 Task: Add Sprouts Large Grade A Brown Cage Free Eggs to the cart.
Action: Mouse moved to (22, 89)
Screenshot: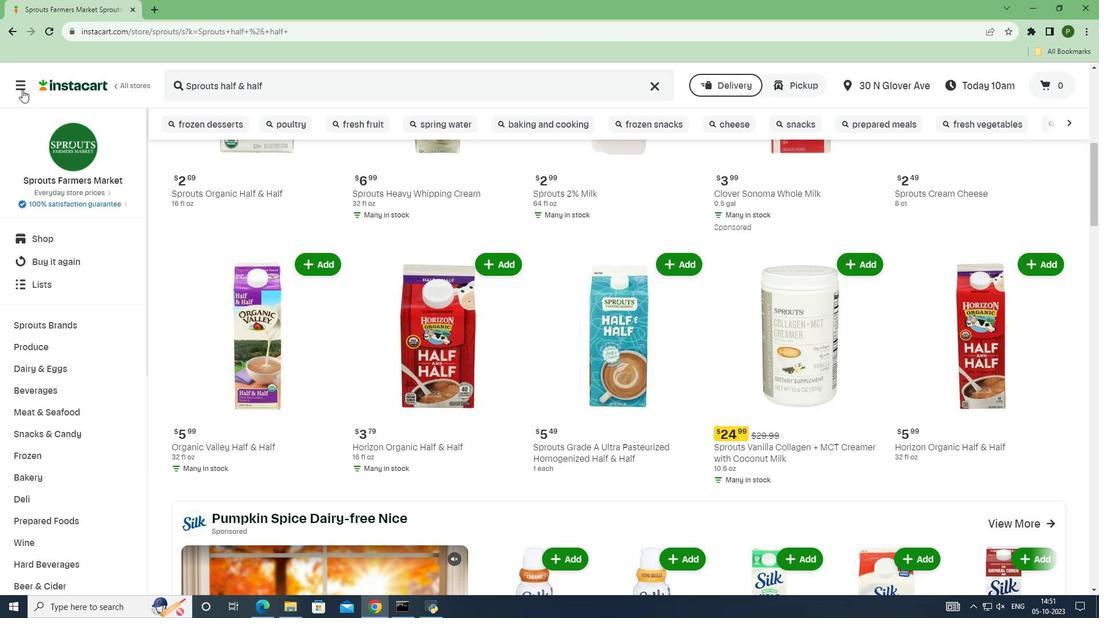 
Action: Mouse pressed left at (22, 89)
Screenshot: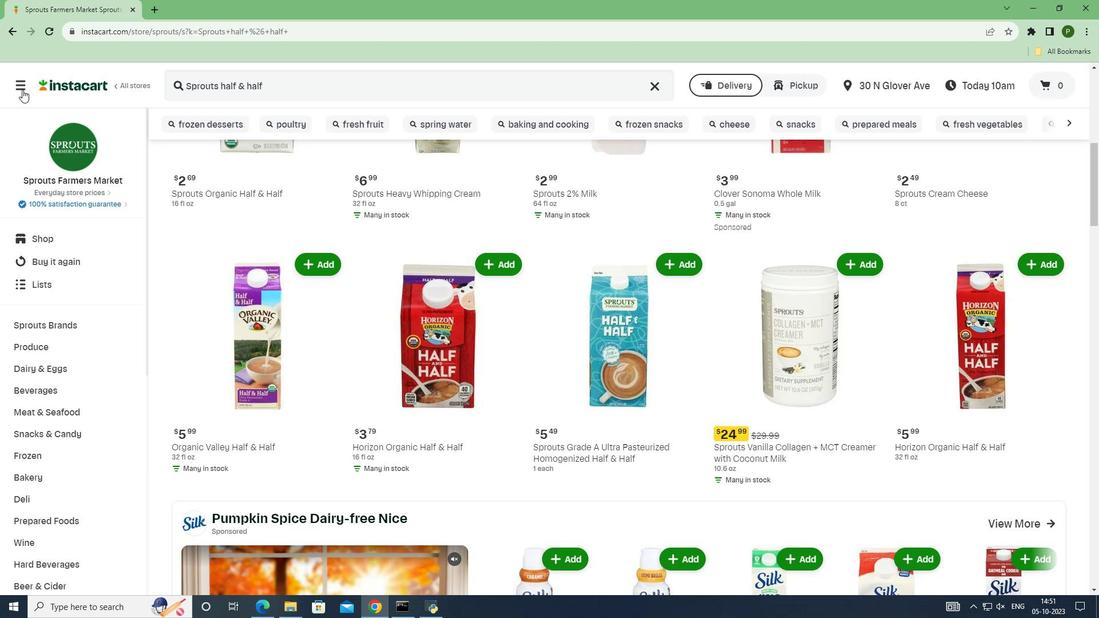 
Action: Mouse moved to (60, 299)
Screenshot: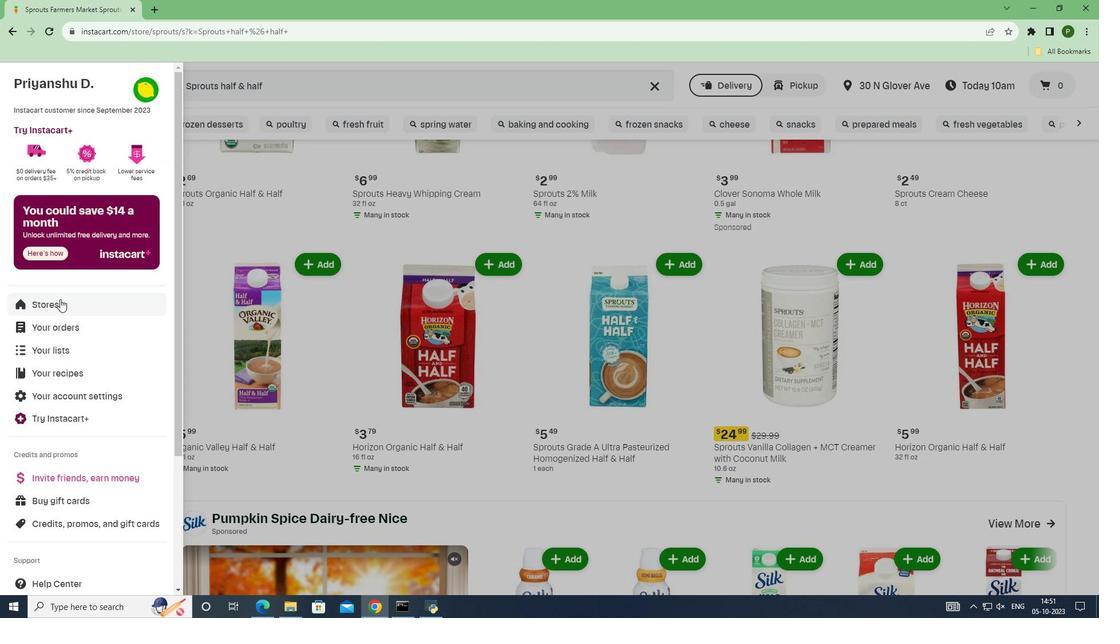 
Action: Mouse pressed left at (60, 299)
Screenshot: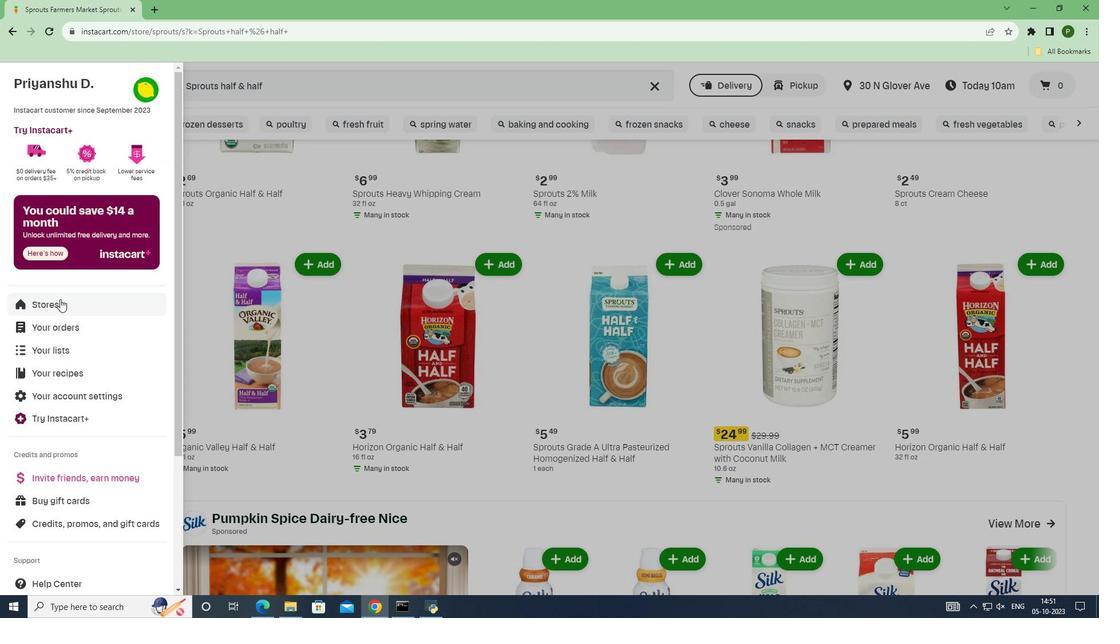 
Action: Mouse moved to (278, 121)
Screenshot: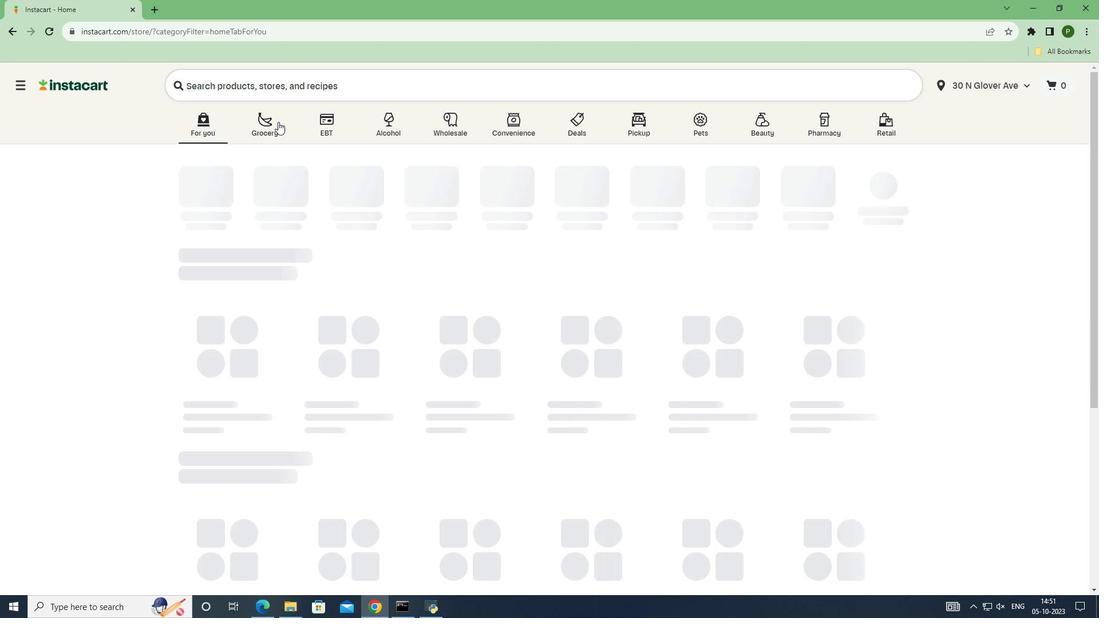 
Action: Mouse pressed left at (278, 121)
Screenshot: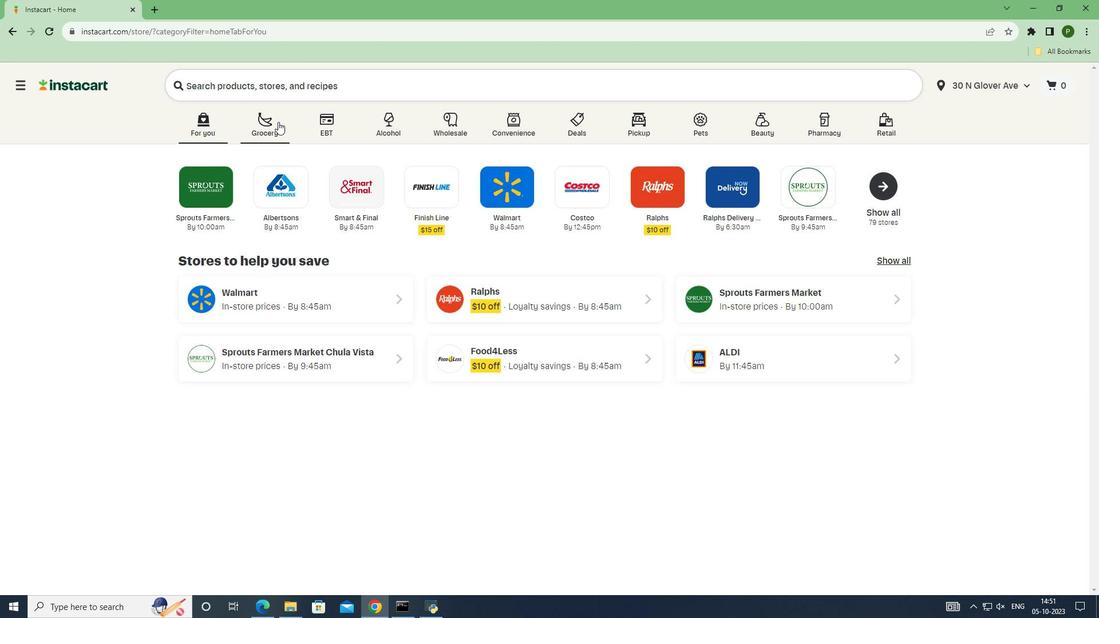 
Action: Mouse moved to (733, 254)
Screenshot: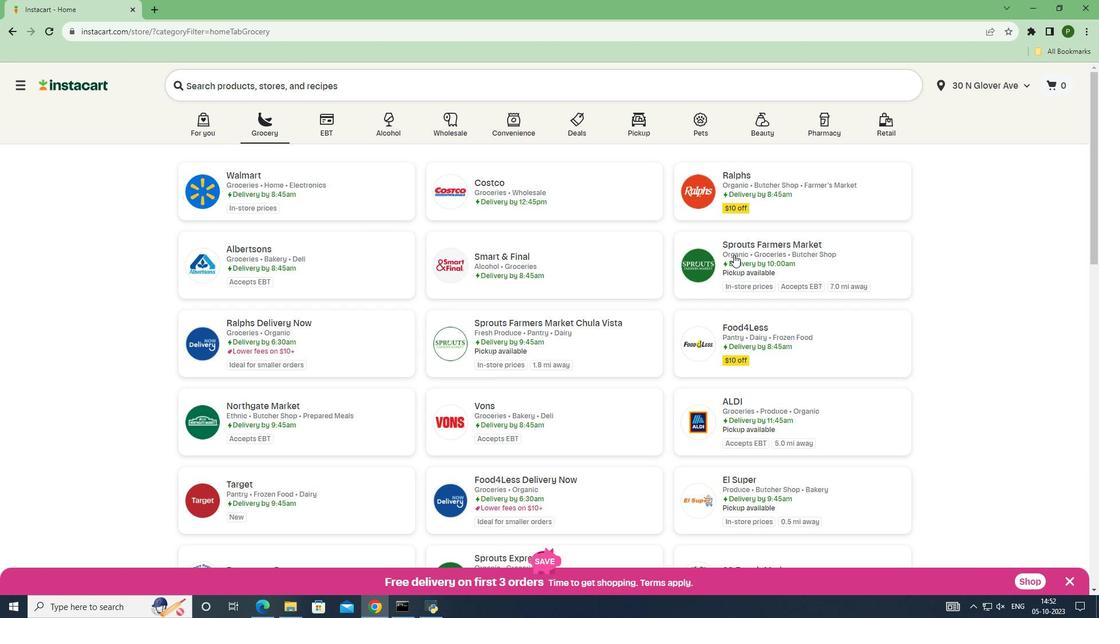 
Action: Mouse pressed left at (733, 254)
Screenshot: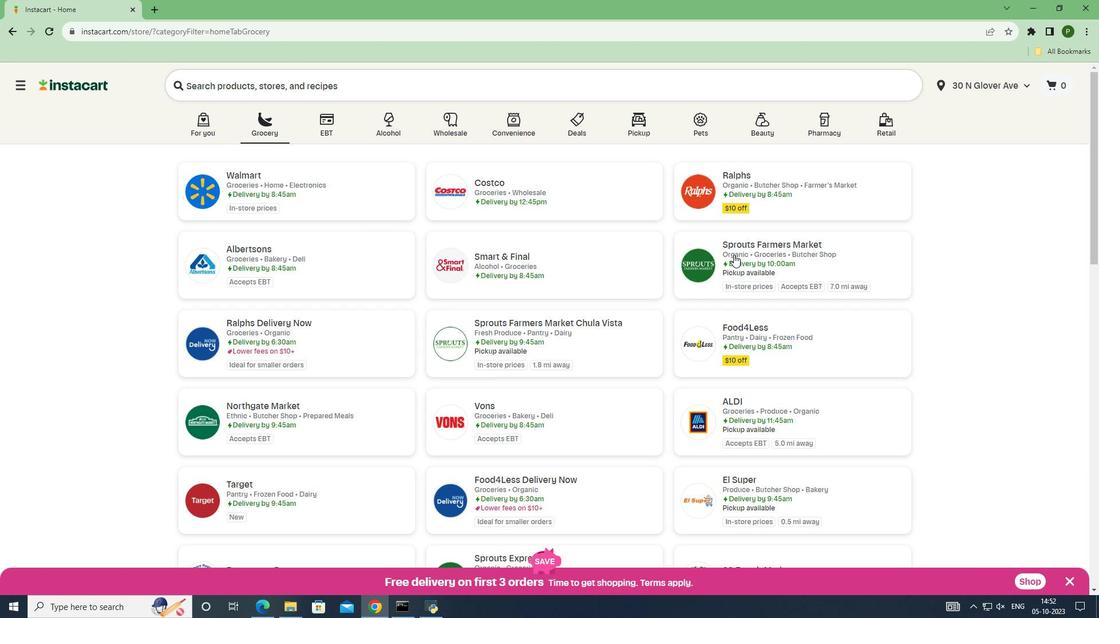 
Action: Mouse moved to (53, 322)
Screenshot: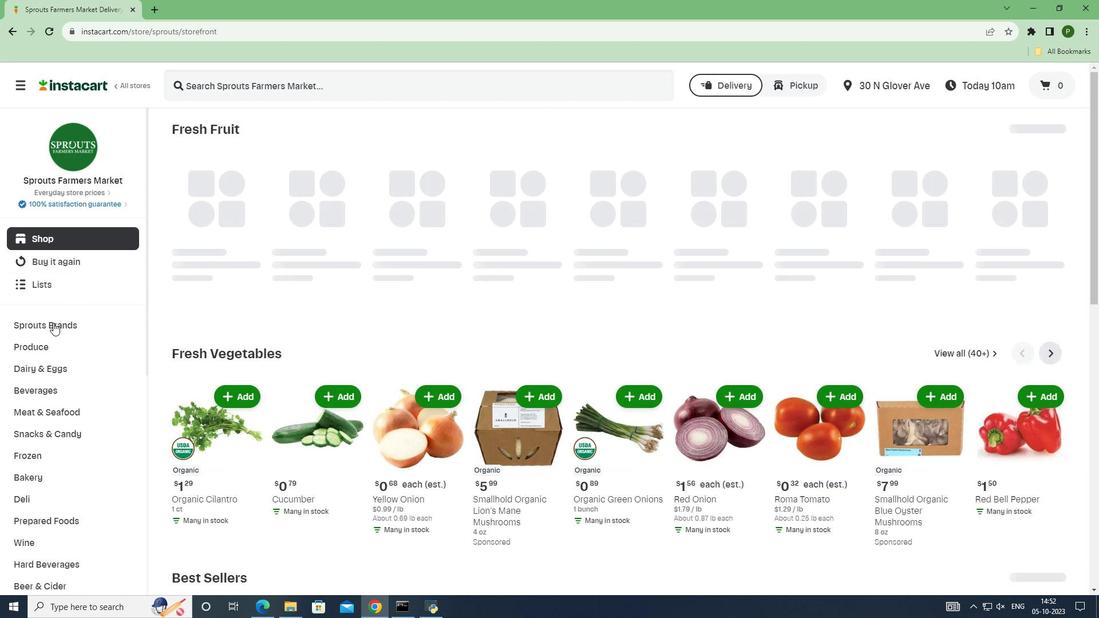 
Action: Mouse pressed left at (53, 322)
Screenshot: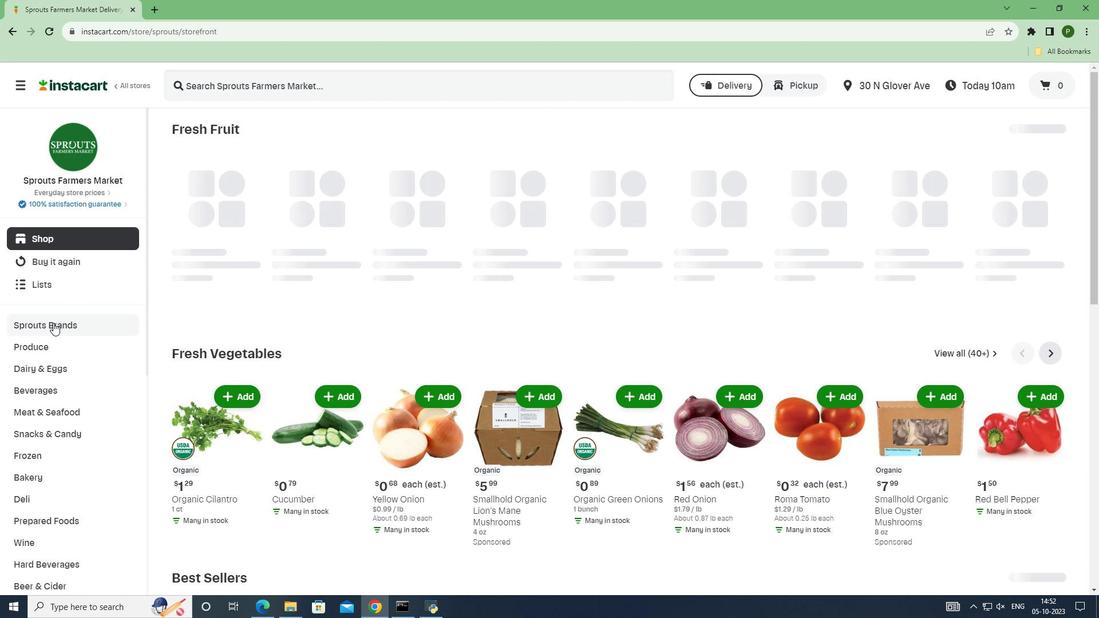 
Action: Mouse moved to (53, 428)
Screenshot: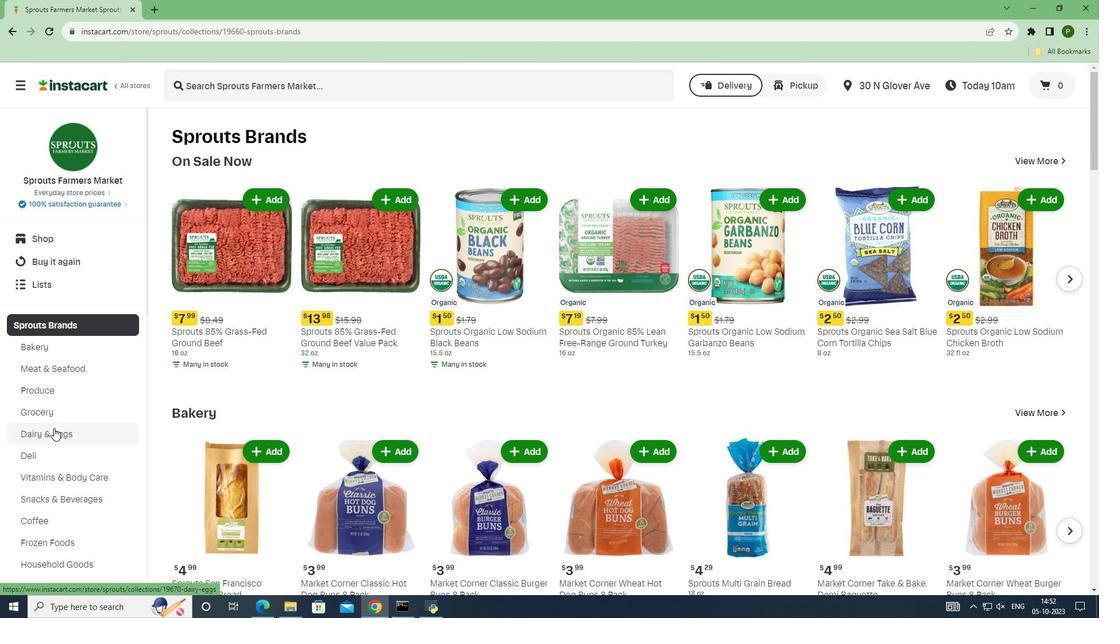 
Action: Mouse pressed left at (53, 428)
Screenshot: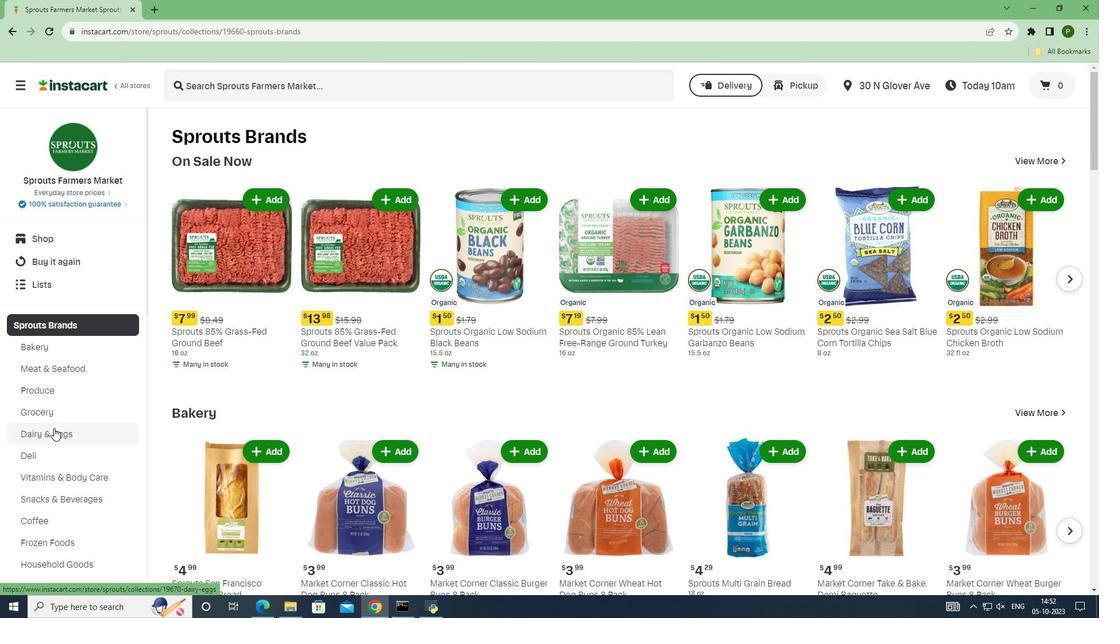 
Action: Mouse moved to (227, 85)
Screenshot: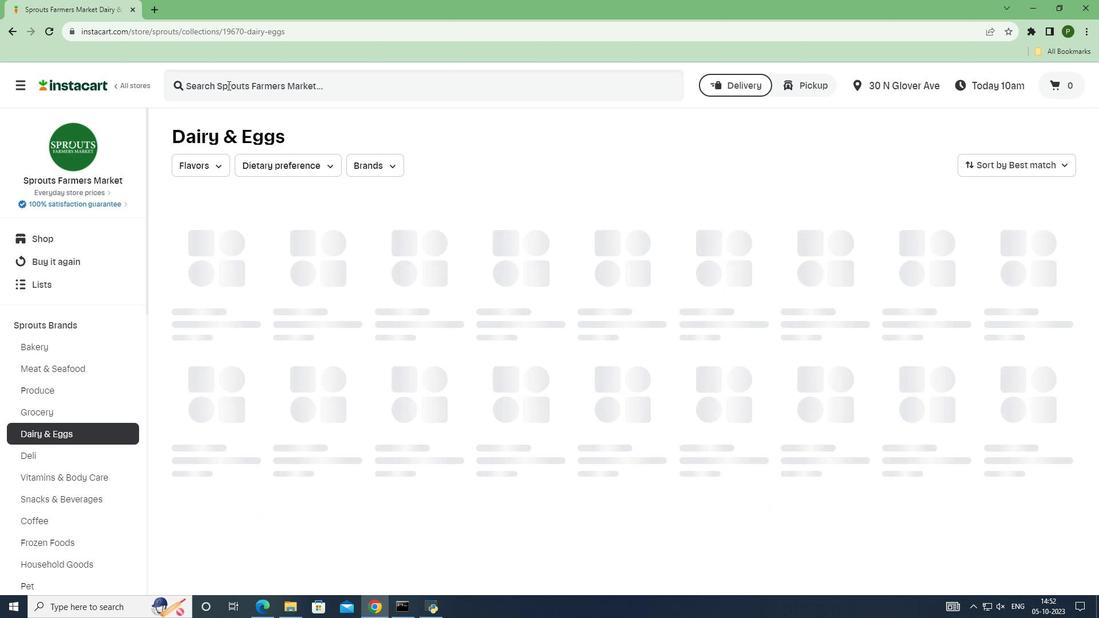 
Action: Mouse pressed left at (227, 85)
Screenshot: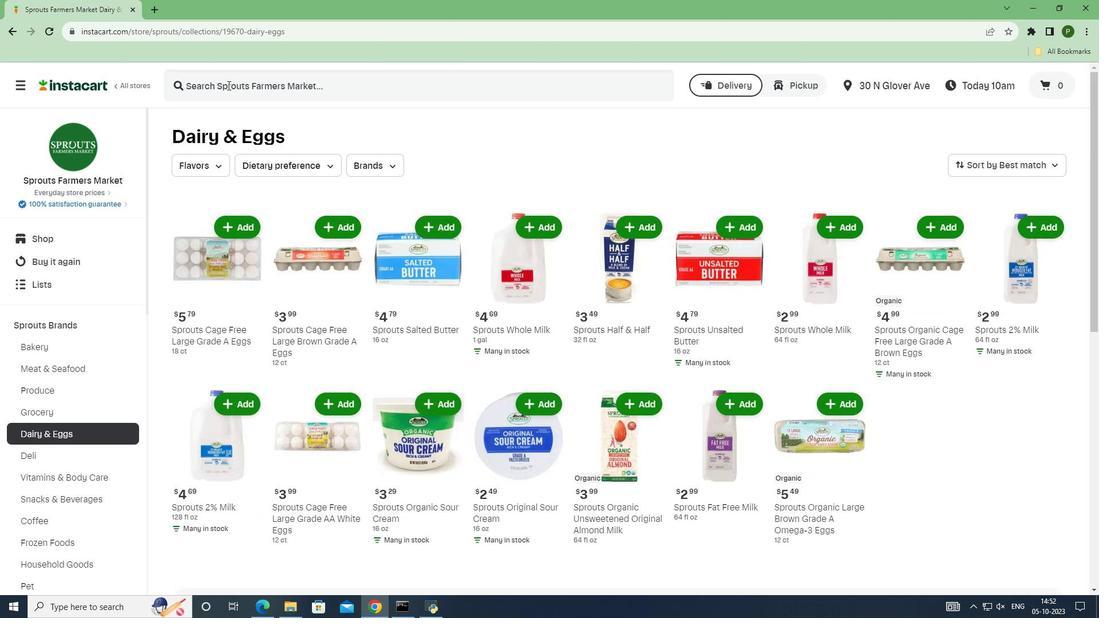 
Action: Key pressed <Key.caps_lock>S<Key.caps_lock>prouts<Key.space>large<Key.space>grade<Key.space><Key.caps_lock>A<Key.caps_lock><Key.space>brown<Key.space>cage<Key.space>free<Key.space>eggs<Key.space><Key.enter>
Screenshot: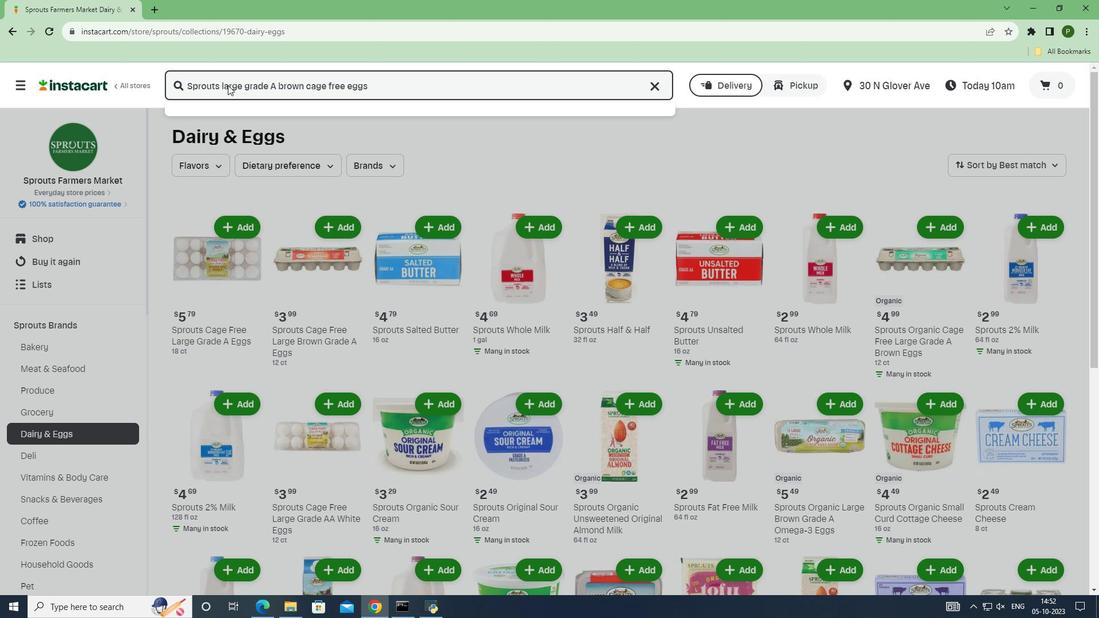
Action: Mouse moved to (482, 196)
Screenshot: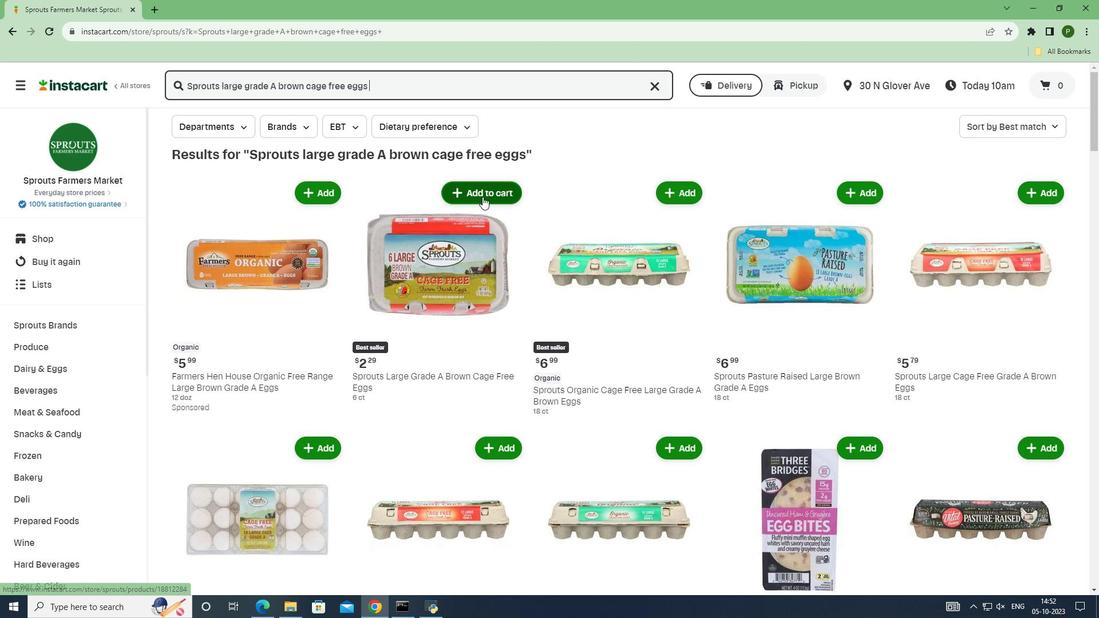 
Action: Mouse pressed left at (482, 196)
Screenshot: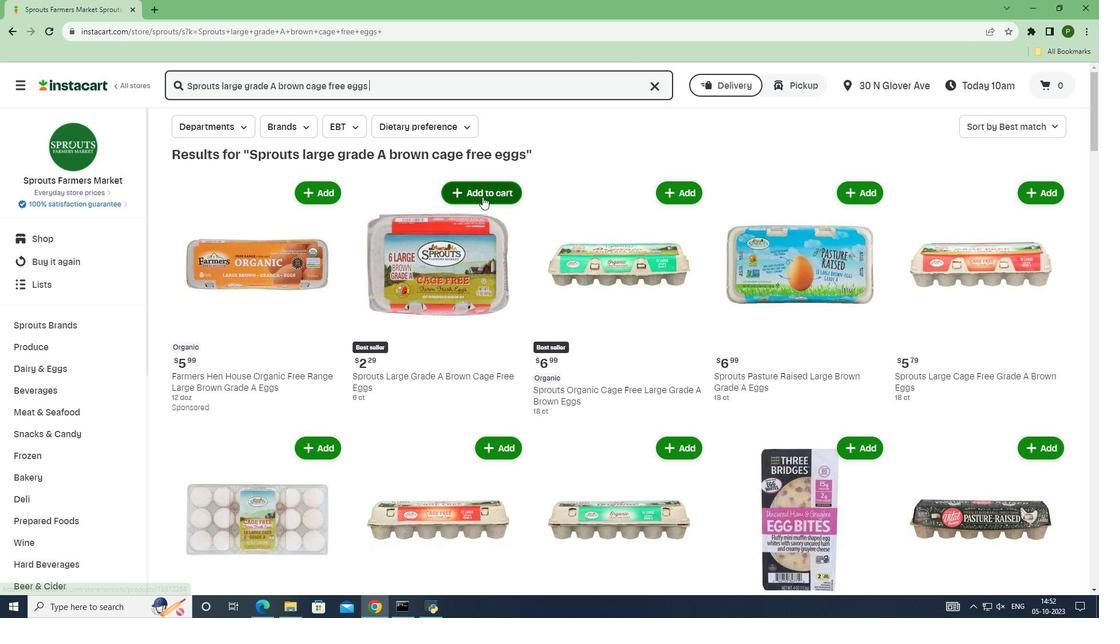 
